 Task: Add The Seaweed Bath Co. Hydrate Body Wash, Citrus Vanilla to the cart.
Action: Mouse moved to (1049, 351)
Screenshot: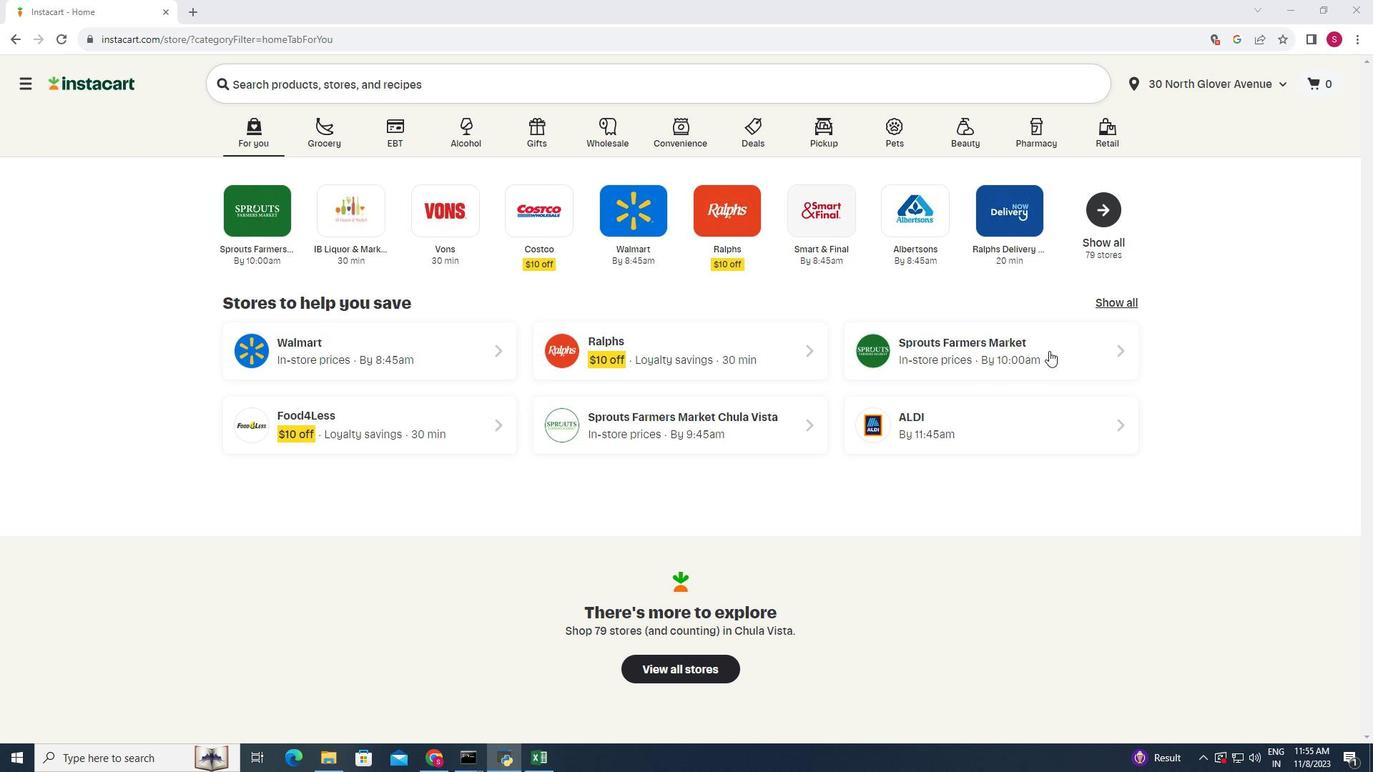 
Action: Mouse pressed left at (1049, 351)
Screenshot: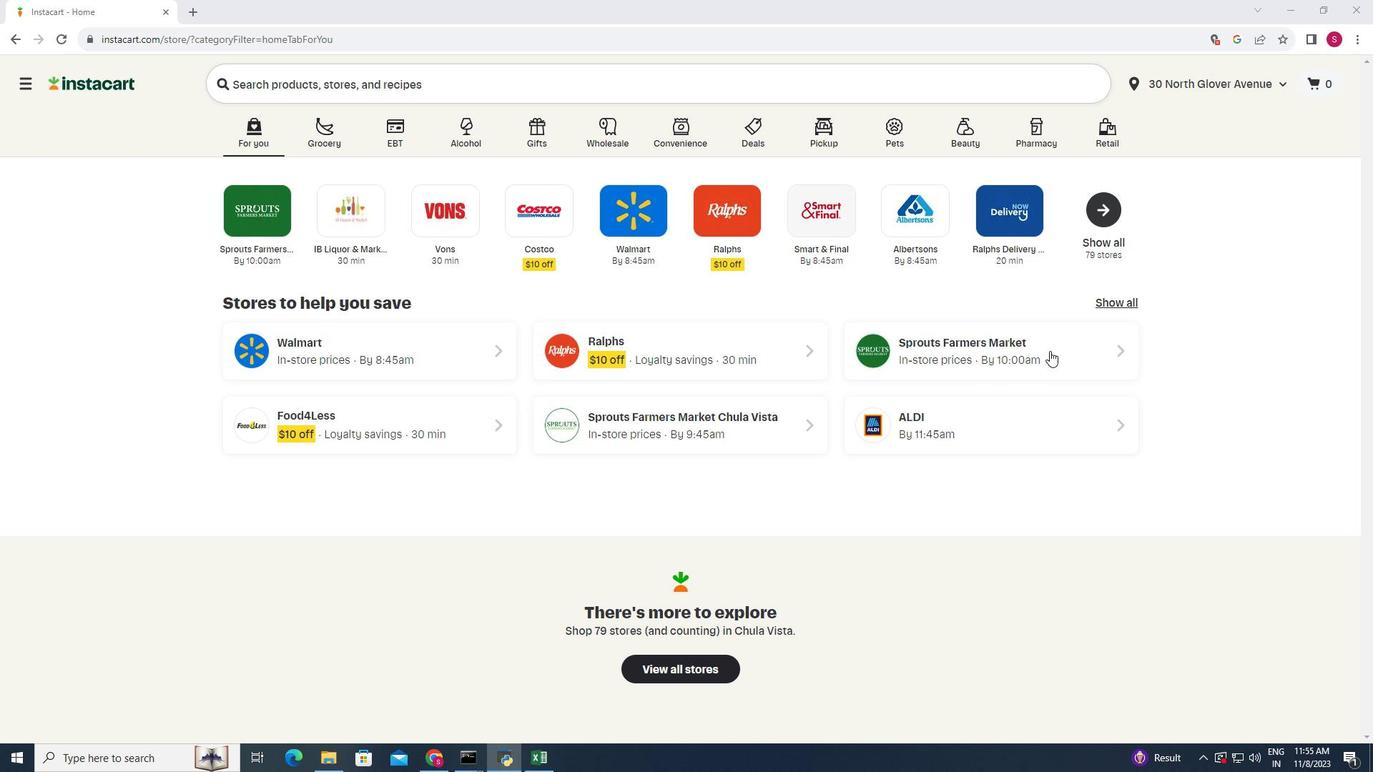 
Action: Mouse moved to (89, 512)
Screenshot: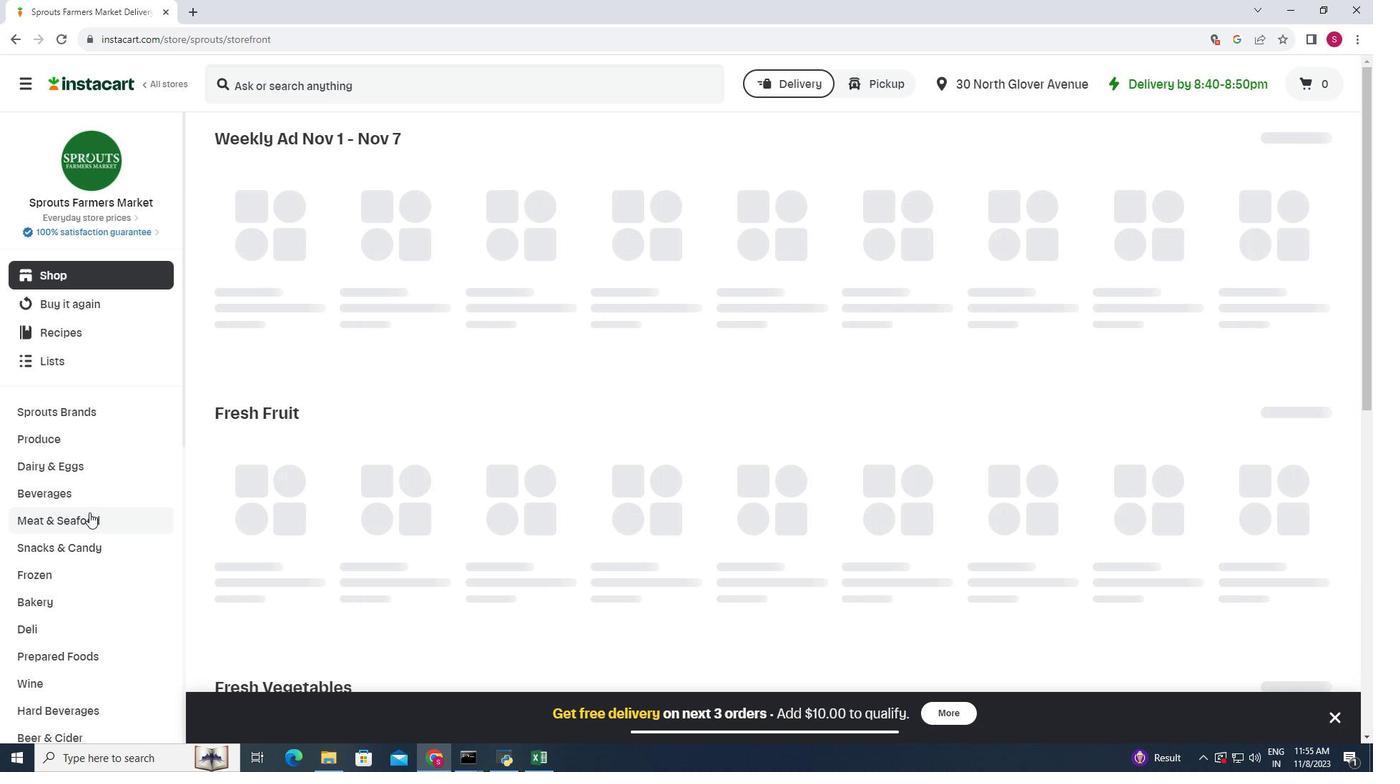 
Action: Mouse scrolled (89, 512) with delta (0, 0)
Screenshot: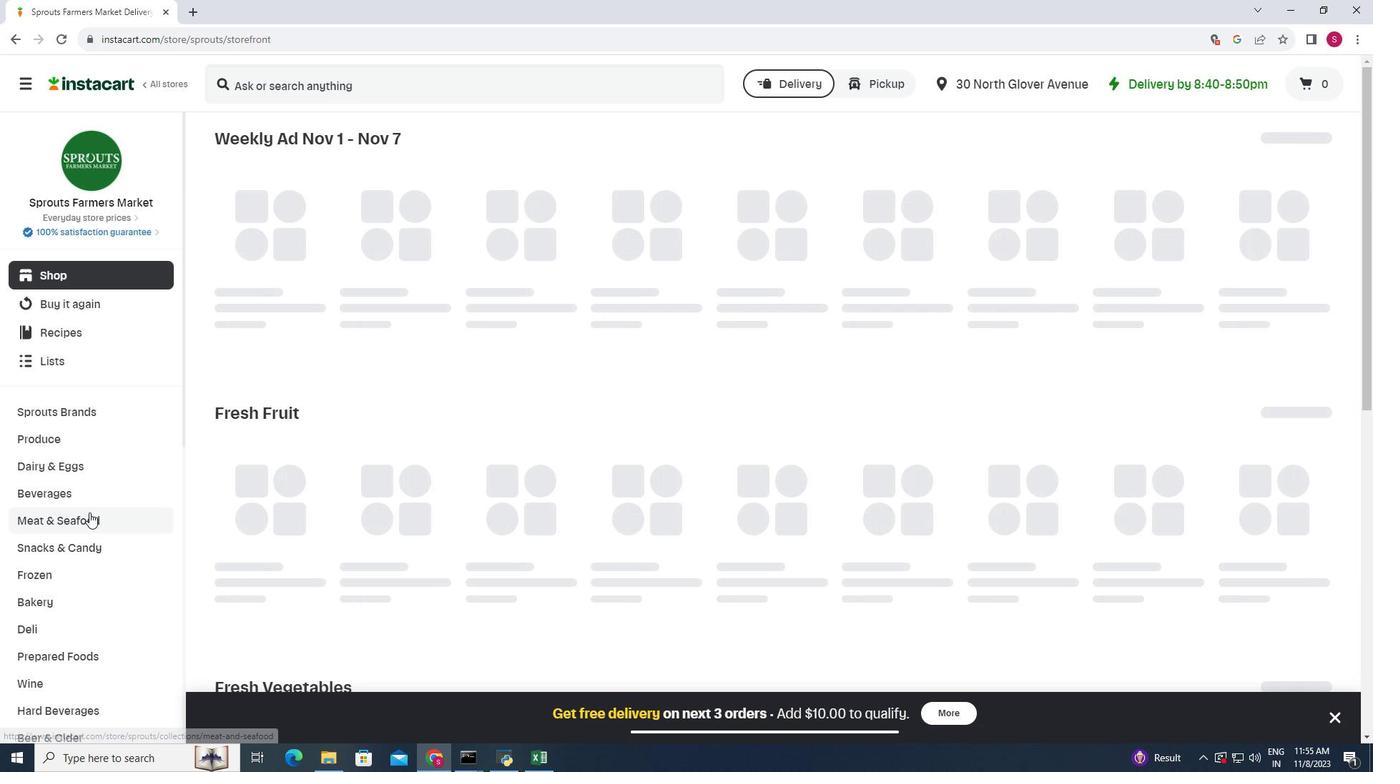 
Action: Mouse moved to (90, 512)
Screenshot: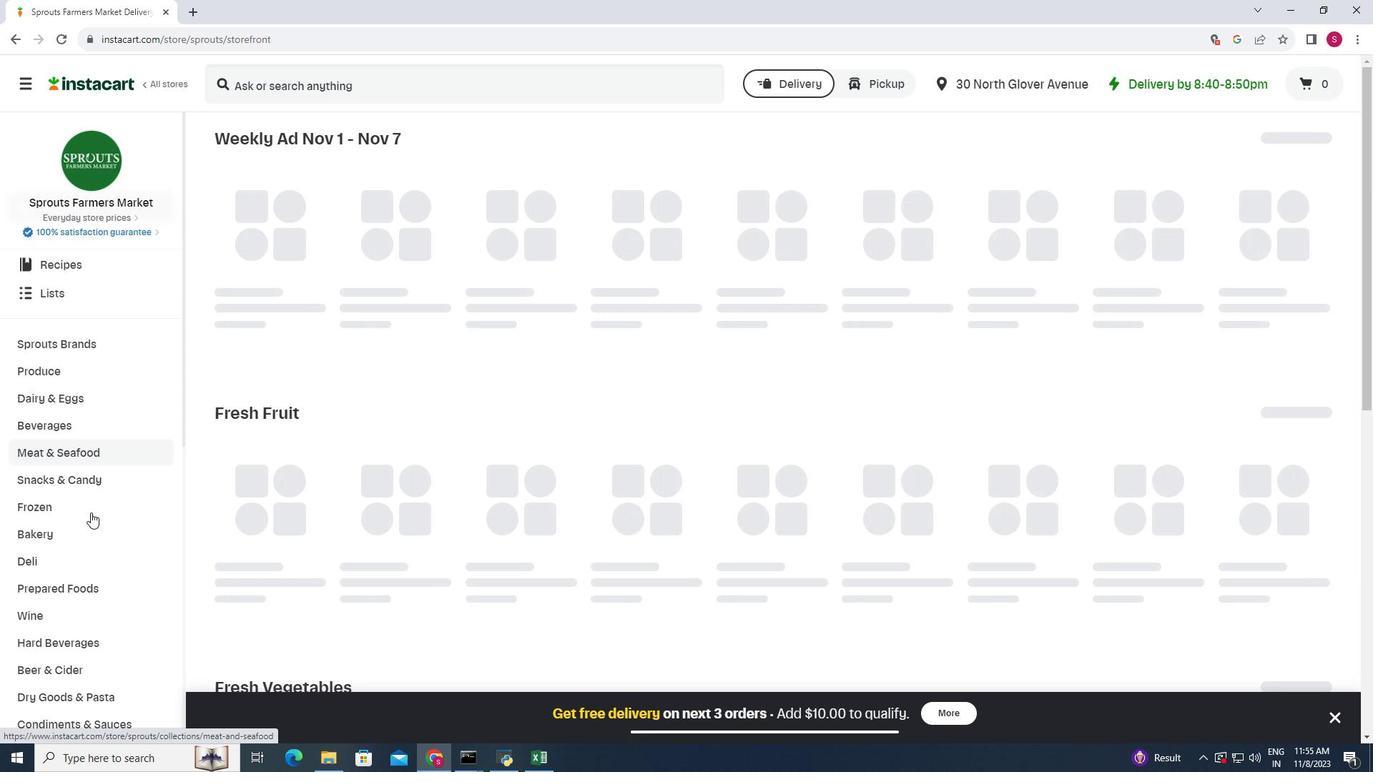 
Action: Mouse scrolled (90, 512) with delta (0, 0)
Screenshot: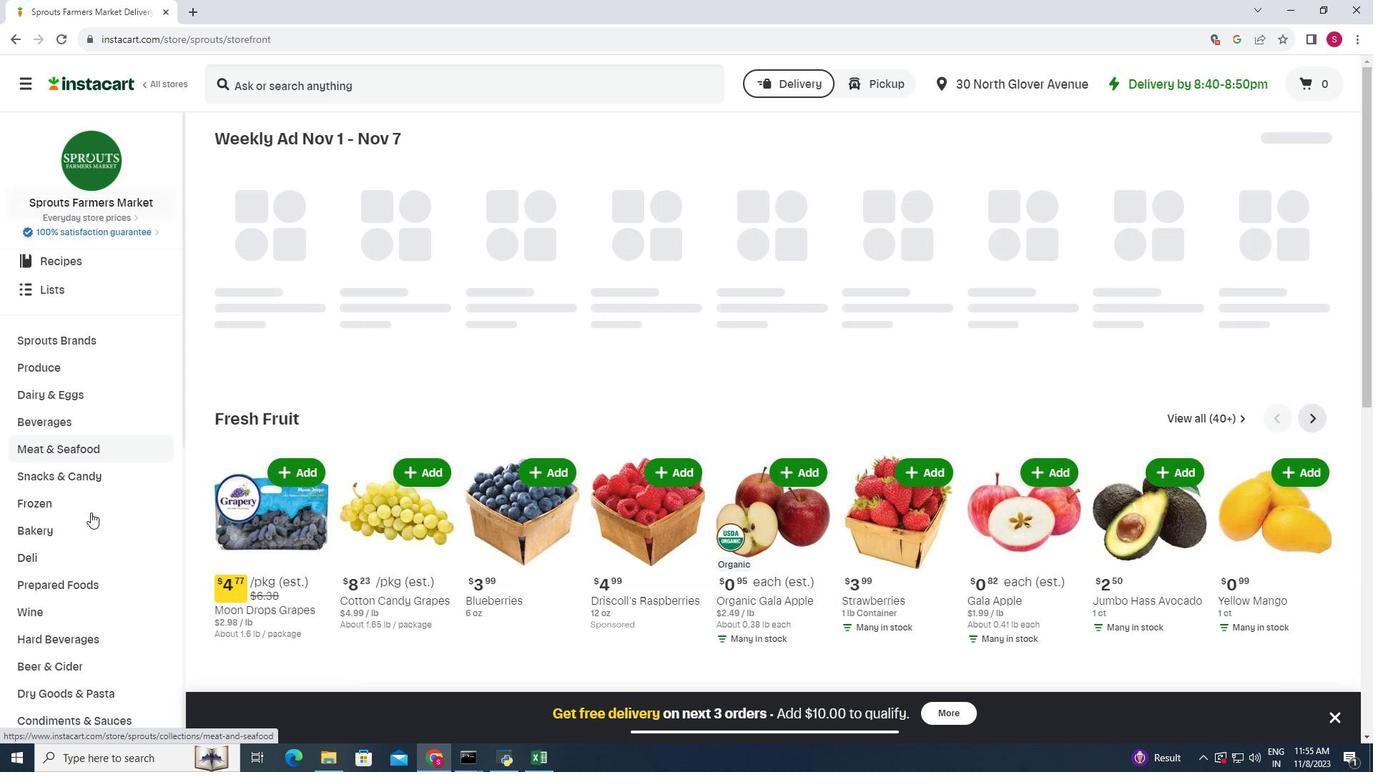 
Action: Mouse scrolled (90, 512) with delta (0, 0)
Screenshot: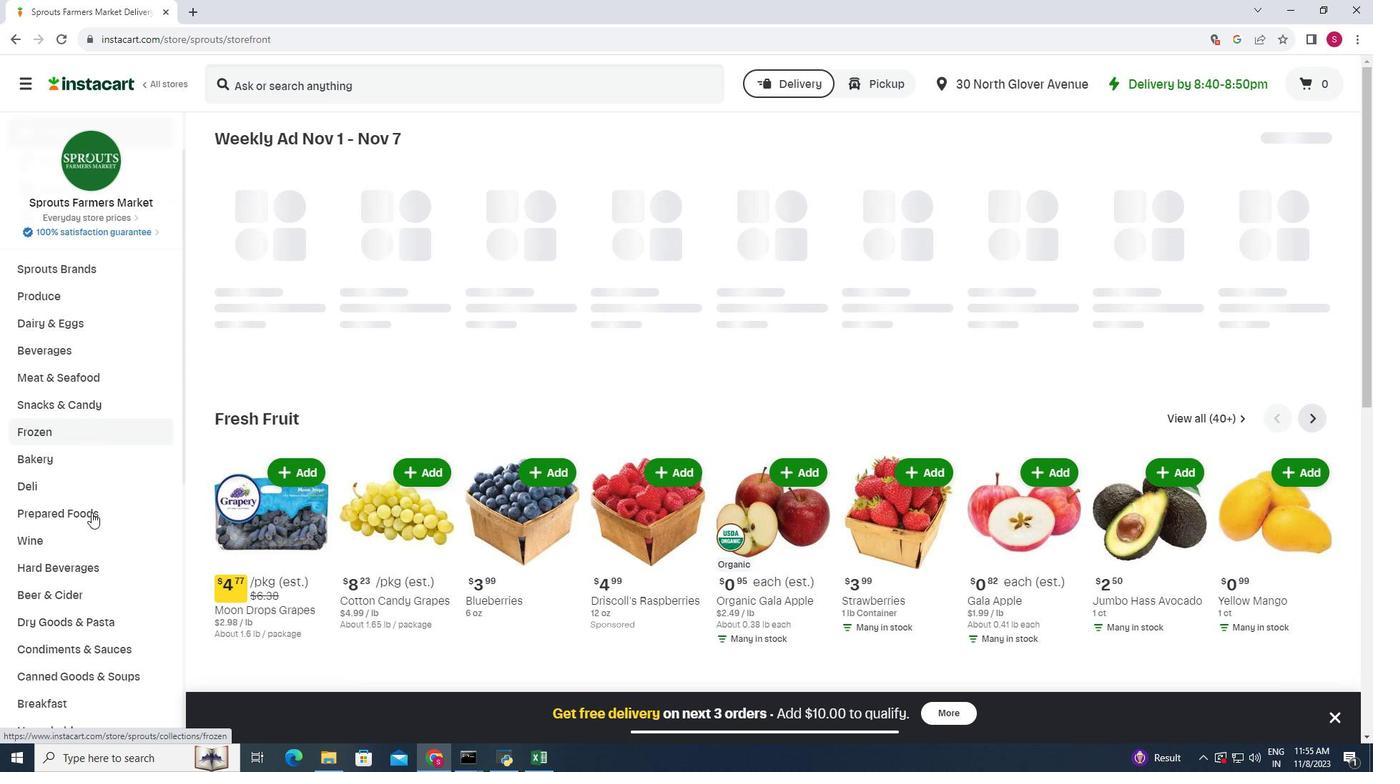 
Action: Mouse moved to (91, 512)
Screenshot: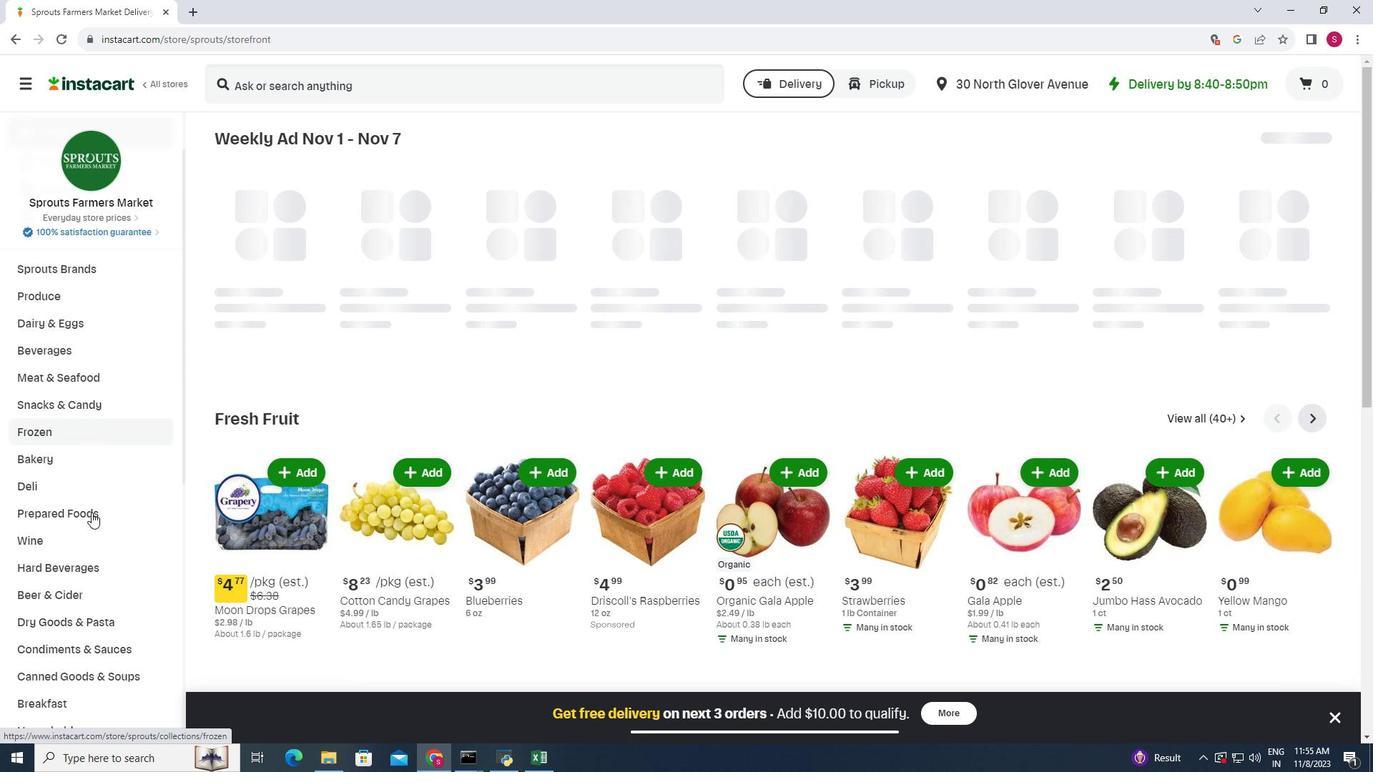 
Action: Mouse scrolled (91, 512) with delta (0, 0)
Screenshot: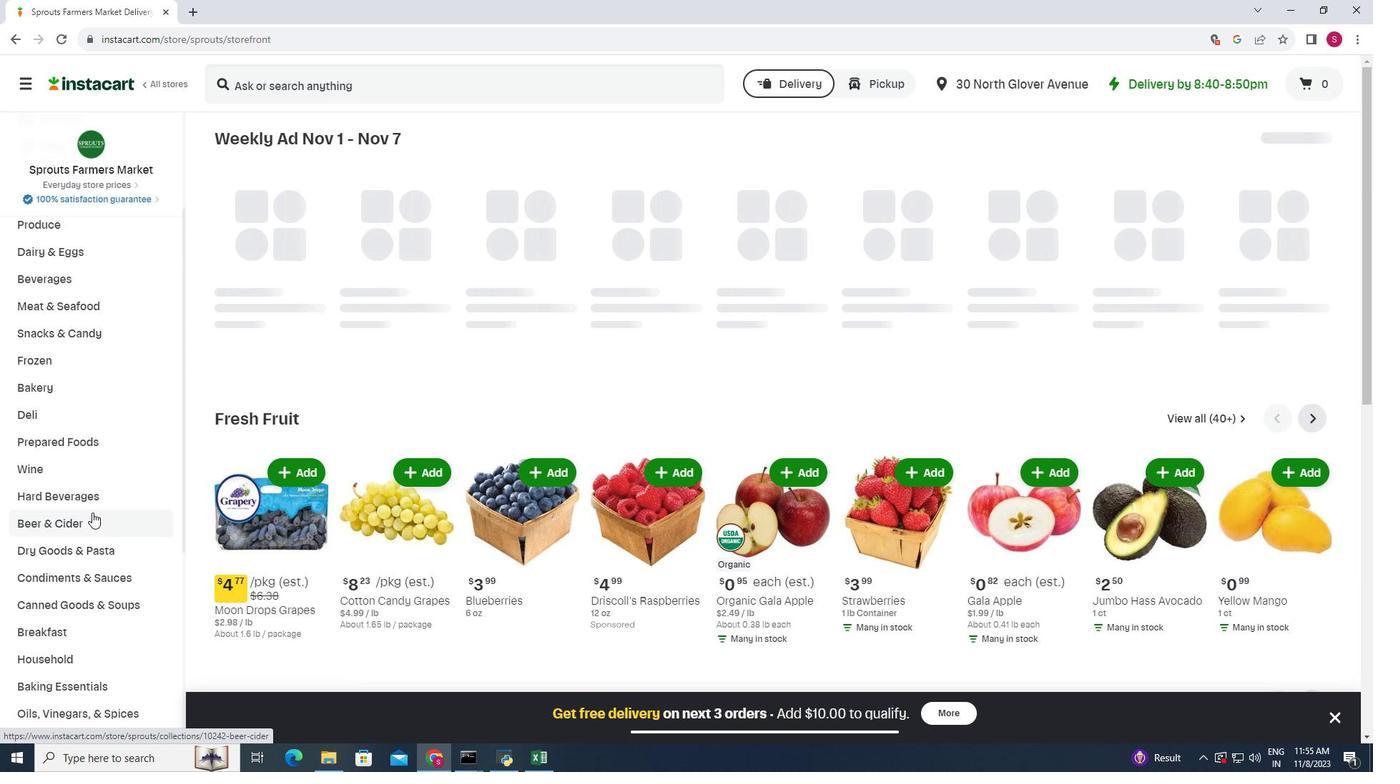 
Action: Mouse moved to (92, 512)
Screenshot: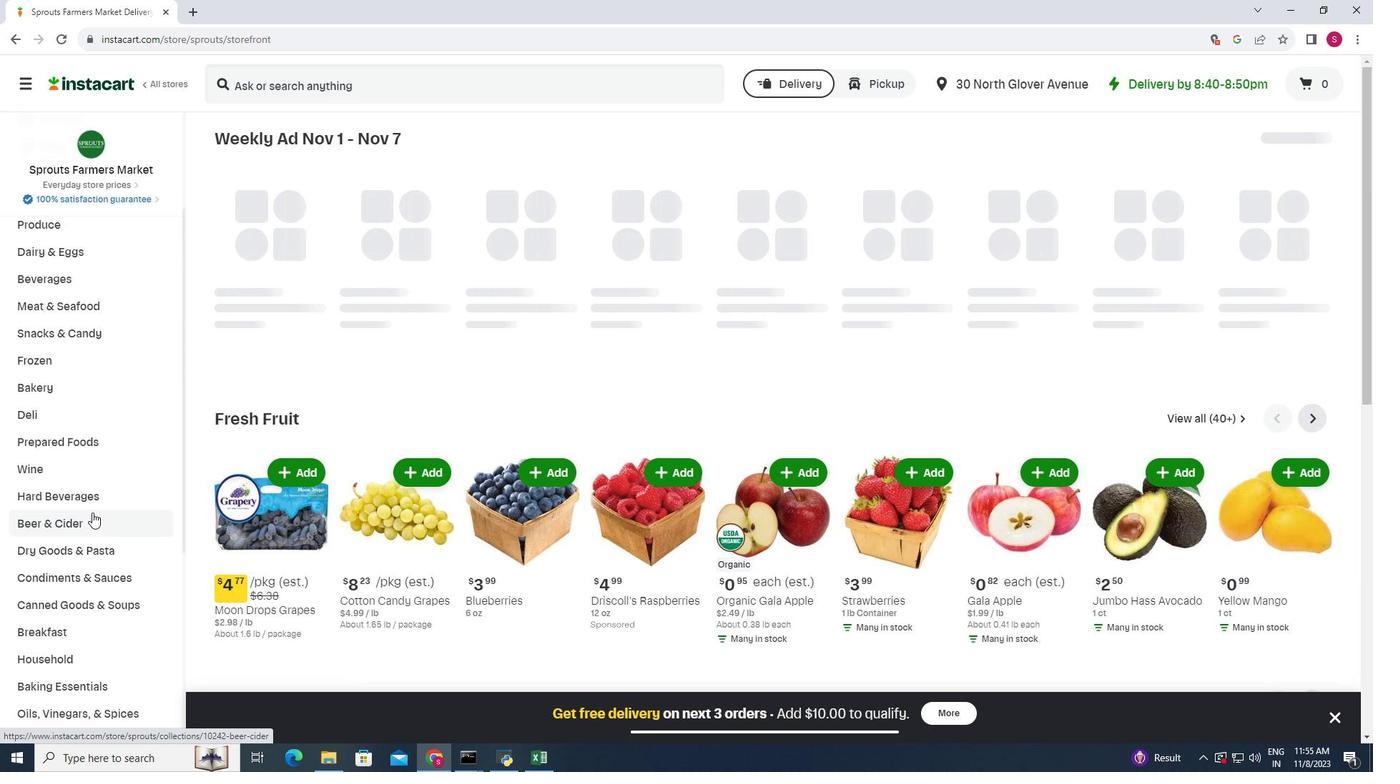 
Action: Mouse scrolled (92, 512) with delta (0, 0)
Screenshot: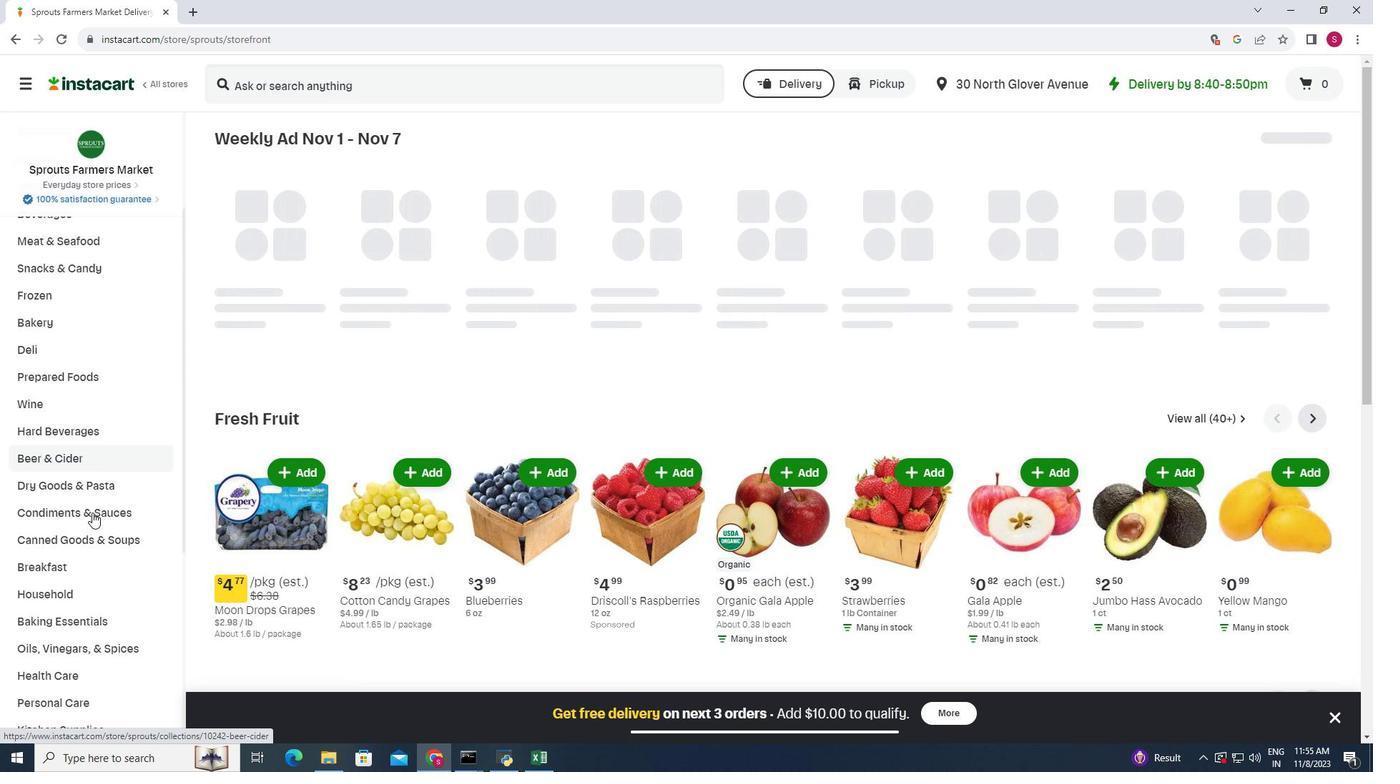 
Action: Mouse scrolled (92, 512) with delta (0, 0)
Screenshot: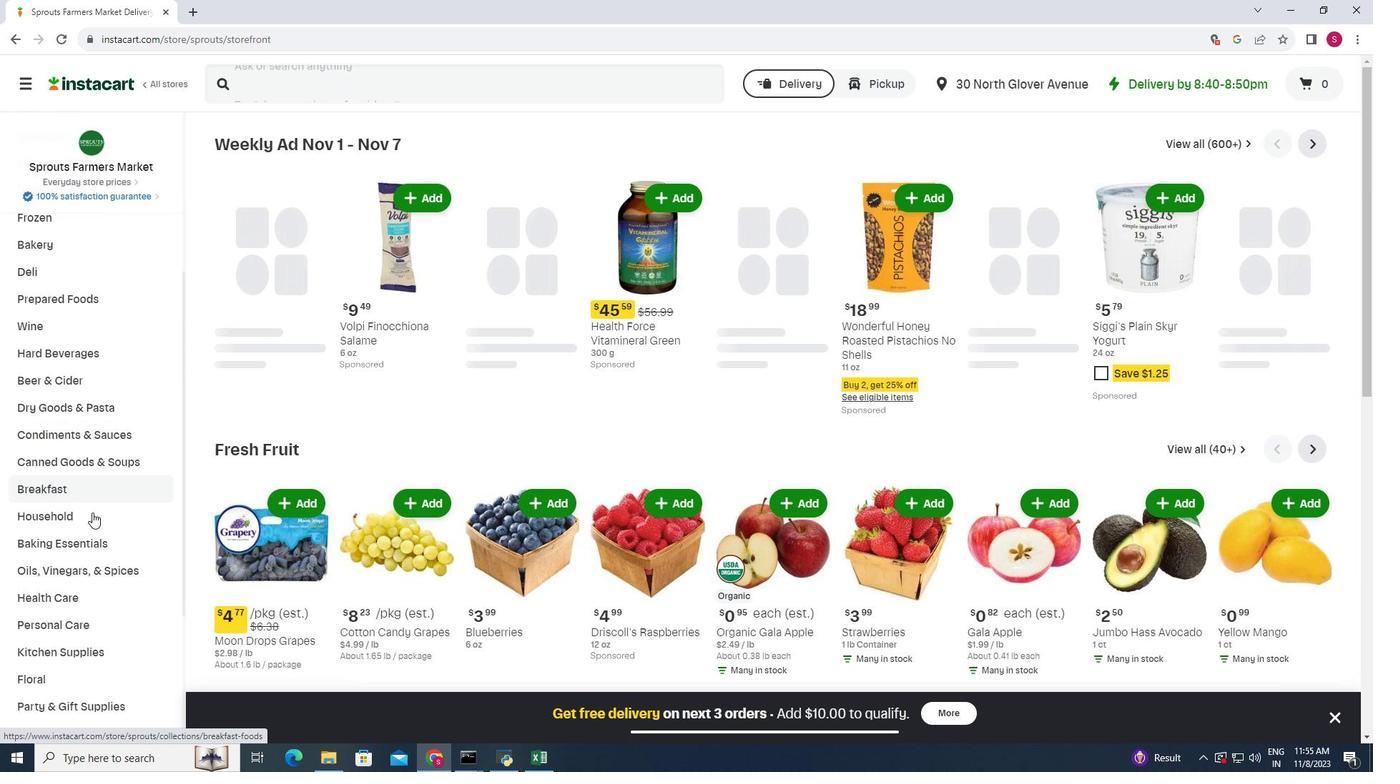 
Action: Mouse moved to (92, 512)
Screenshot: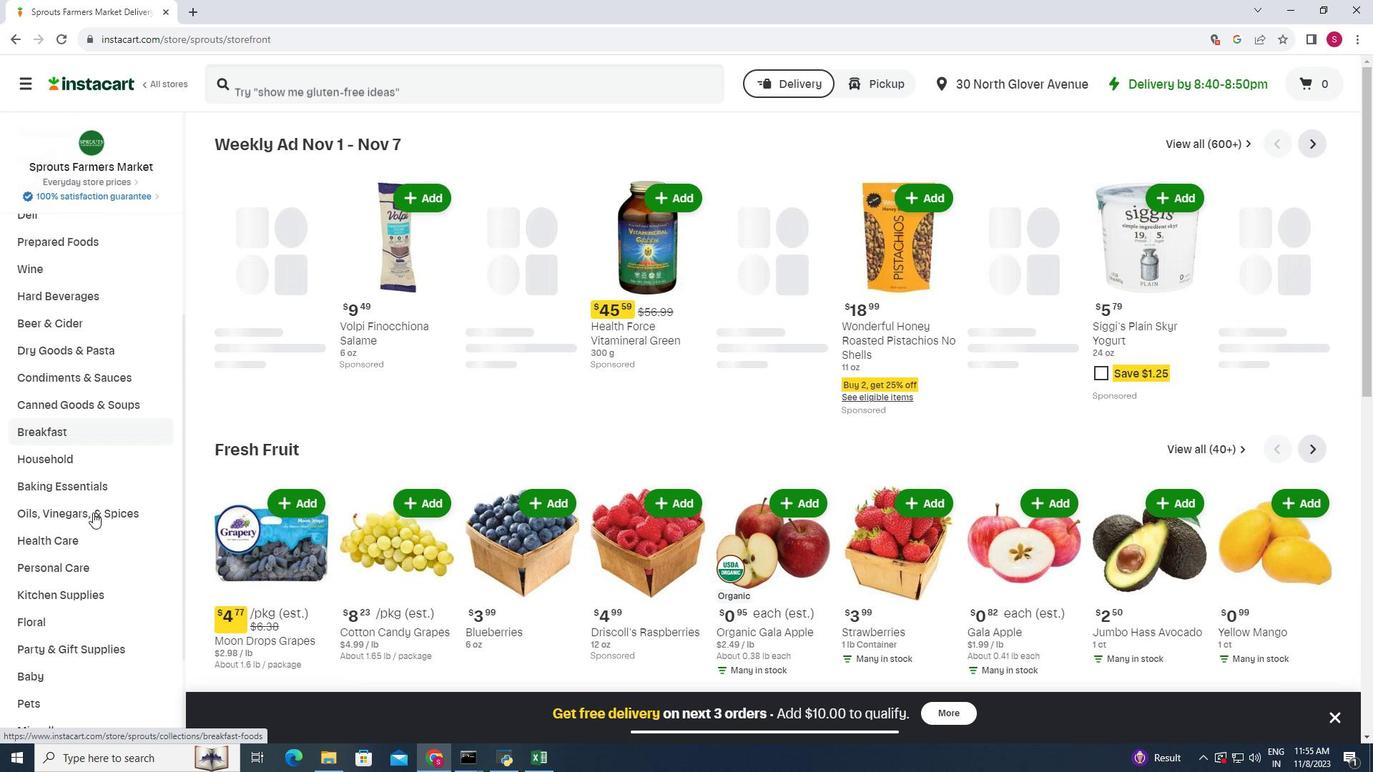 
Action: Mouse scrolled (92, 512) with delta (0, 0)
Screenshot: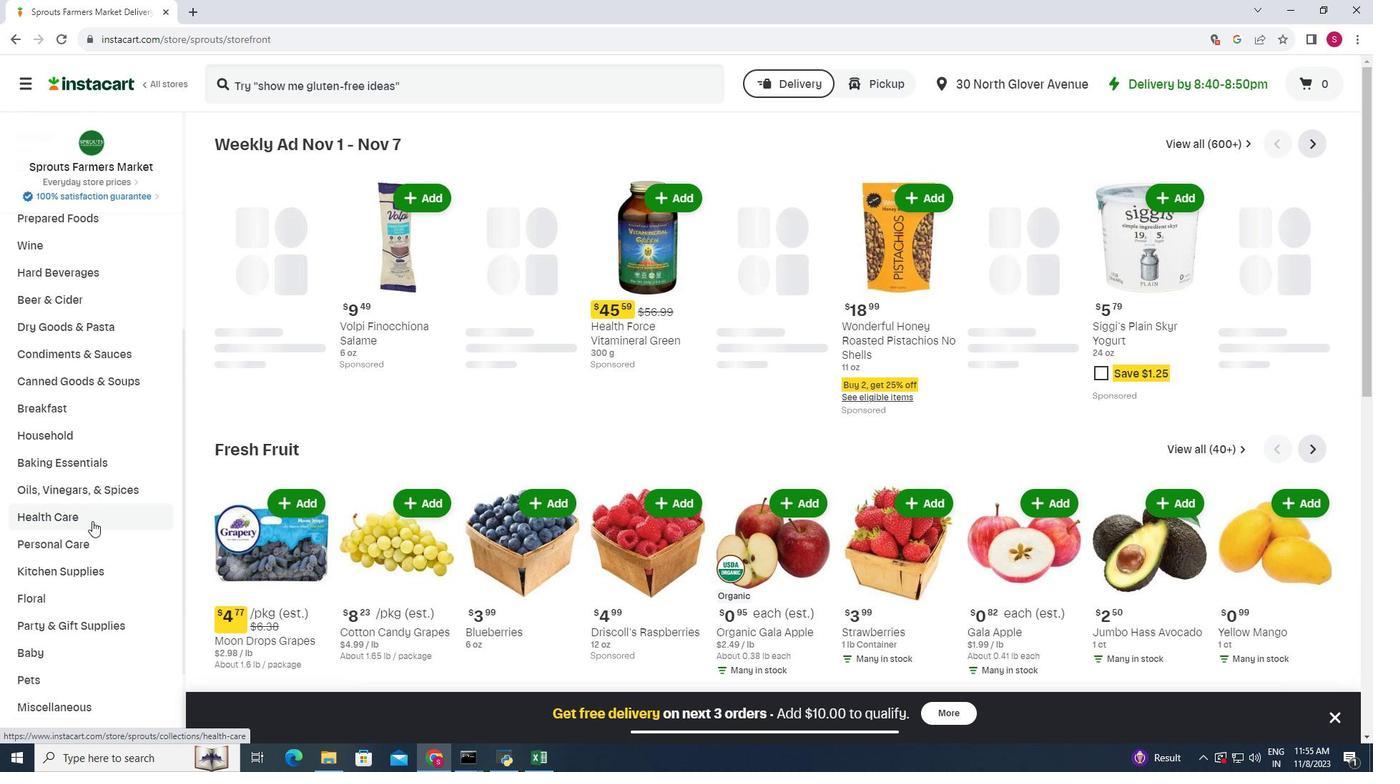 
Action: Mouse moved to (115, 482)
Screenshot: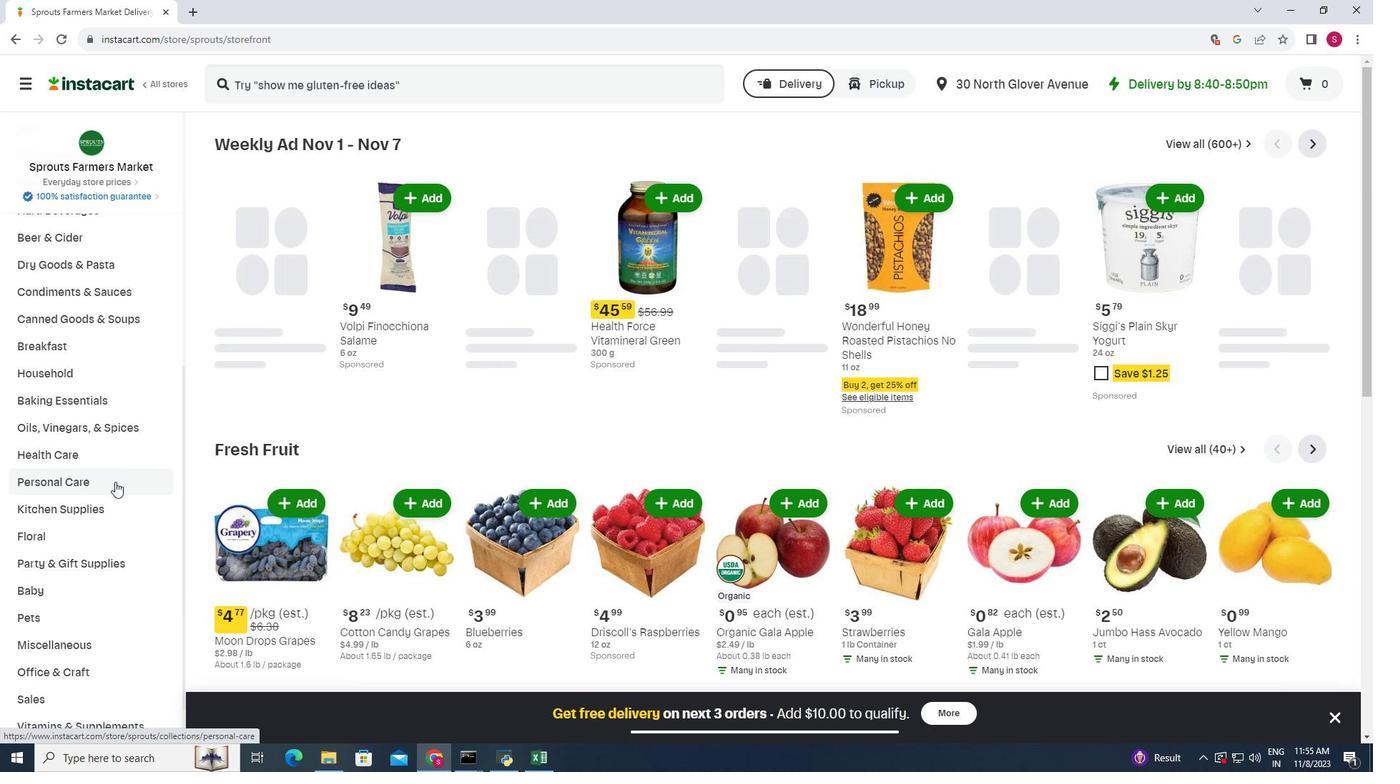 
Action: Mouse pressed left at (115, 482)
Screenshot: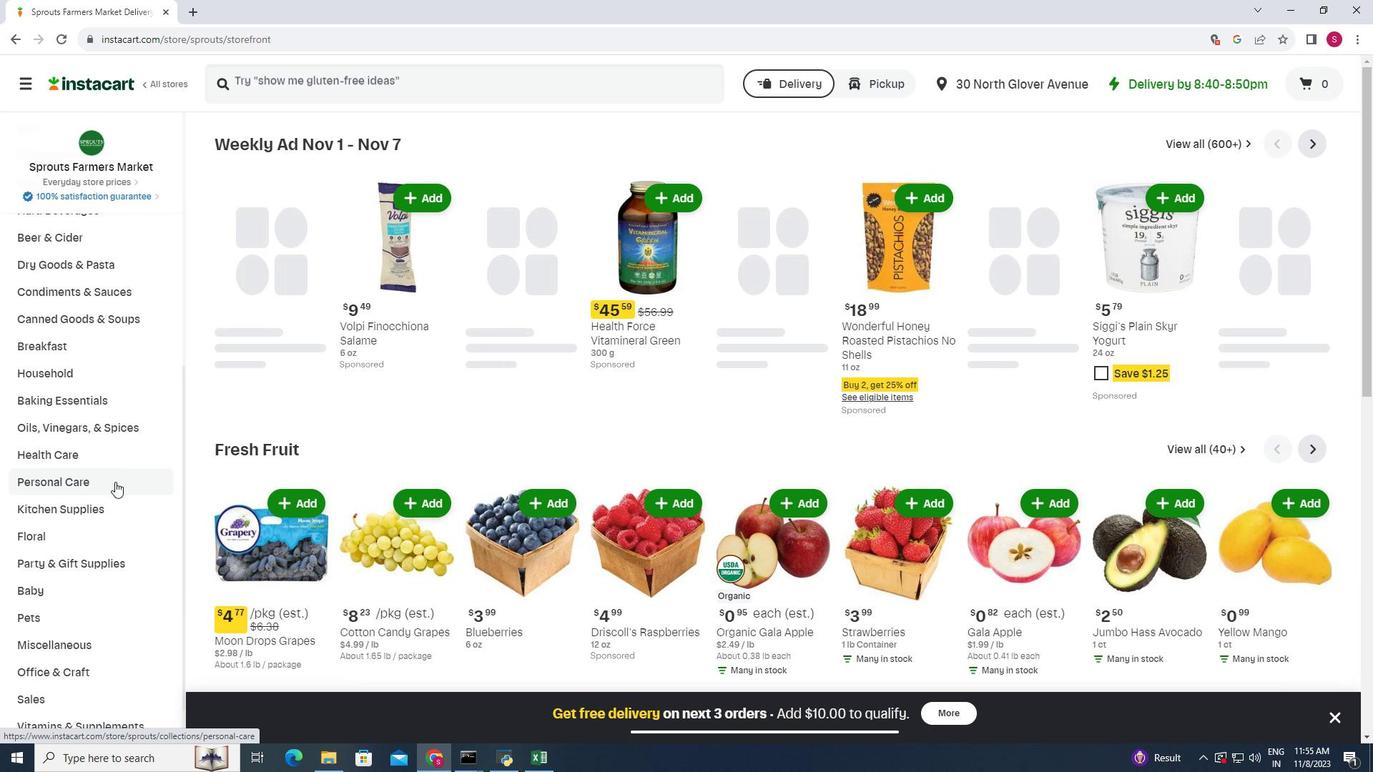
Action: Mouse moved to (359, 175)
Screenshot: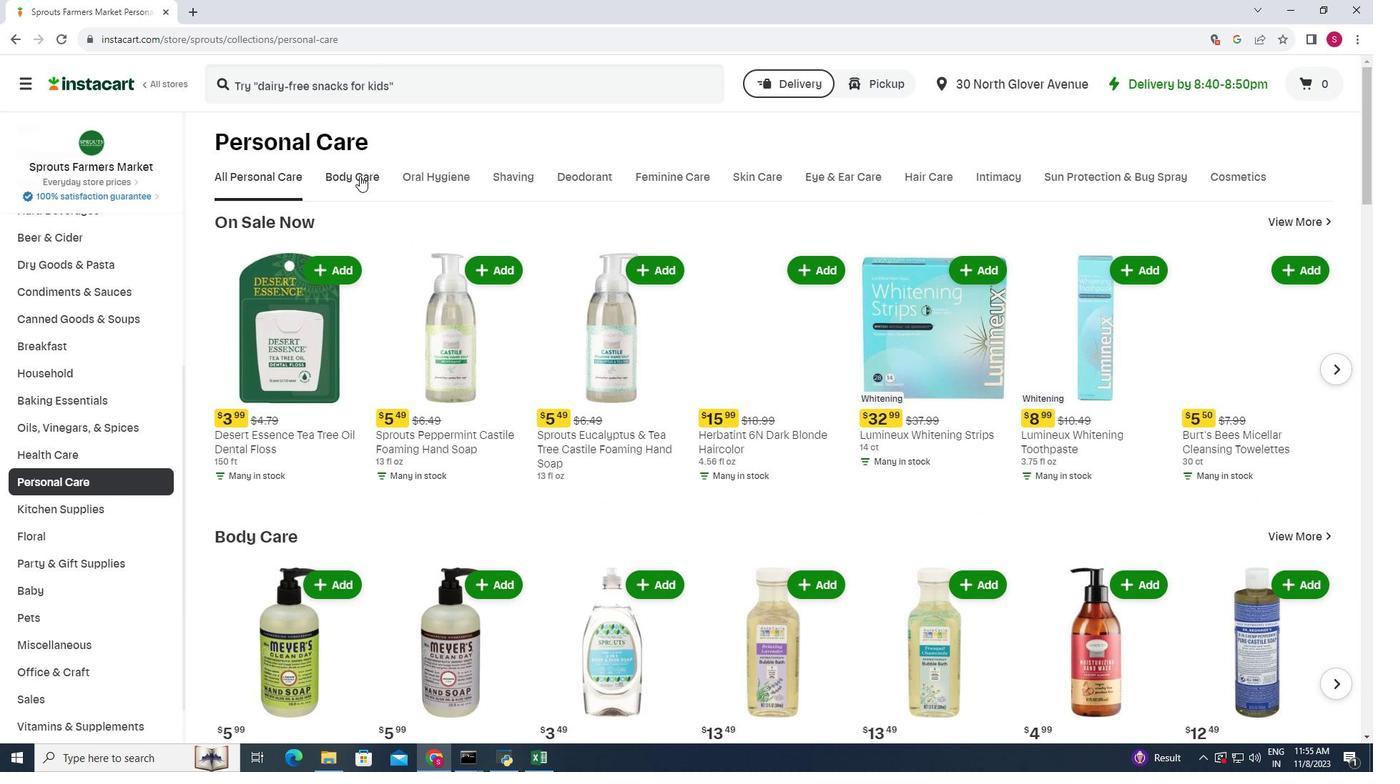 
Action: Mouse pressed left at (359, 175)
Screenshot: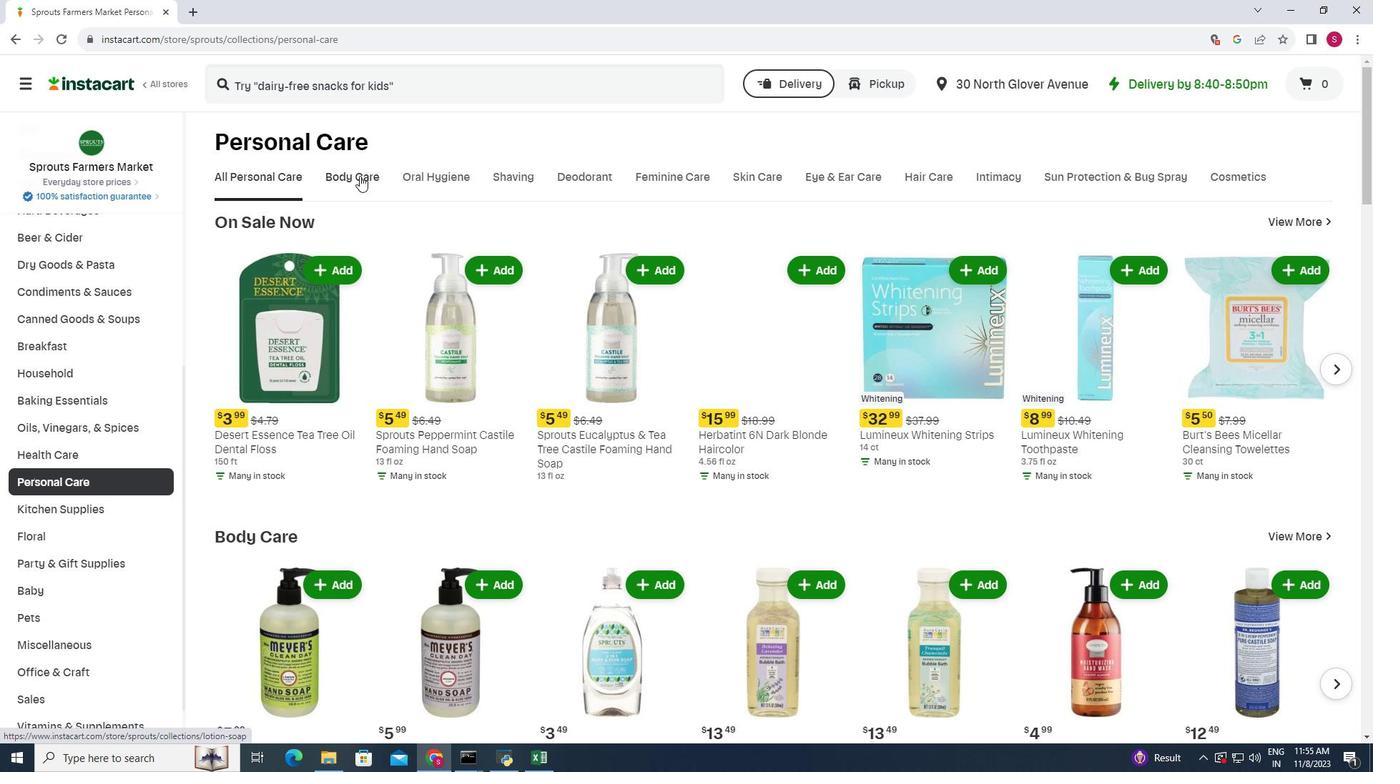 
Action: Mouse moved to (338, 227)
Screenshot: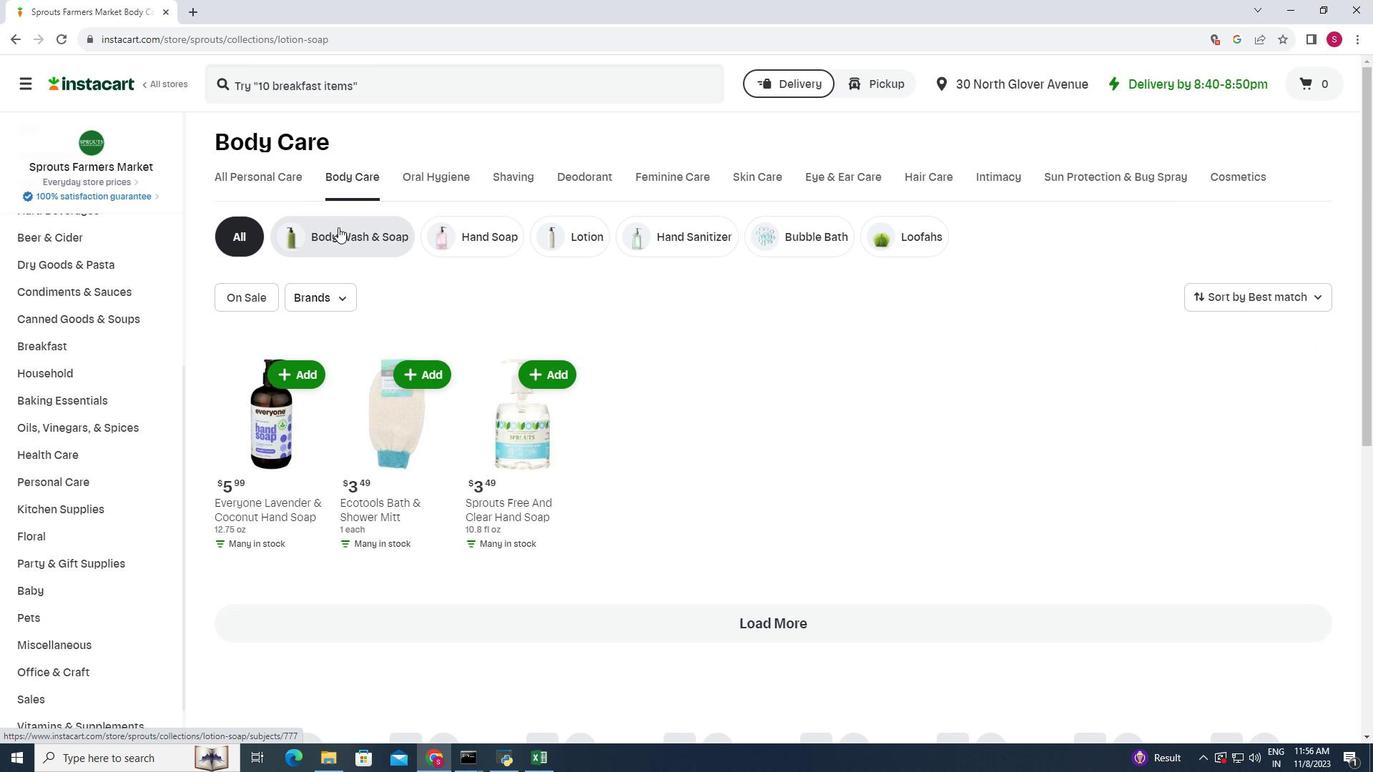 
Action: Mouse pressed left at (338, 227)
Screenshot: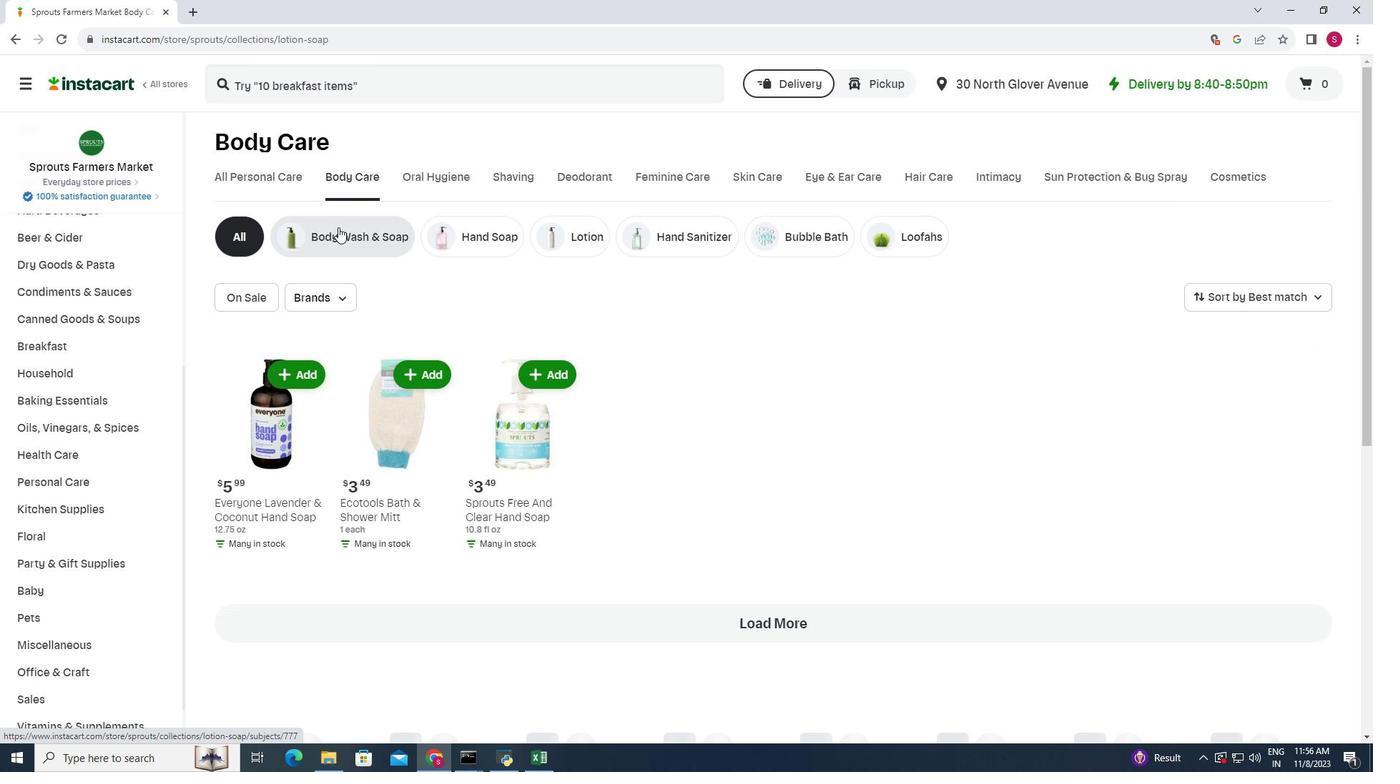 
Action: Mouse moved to (400, 91)
Screenshot: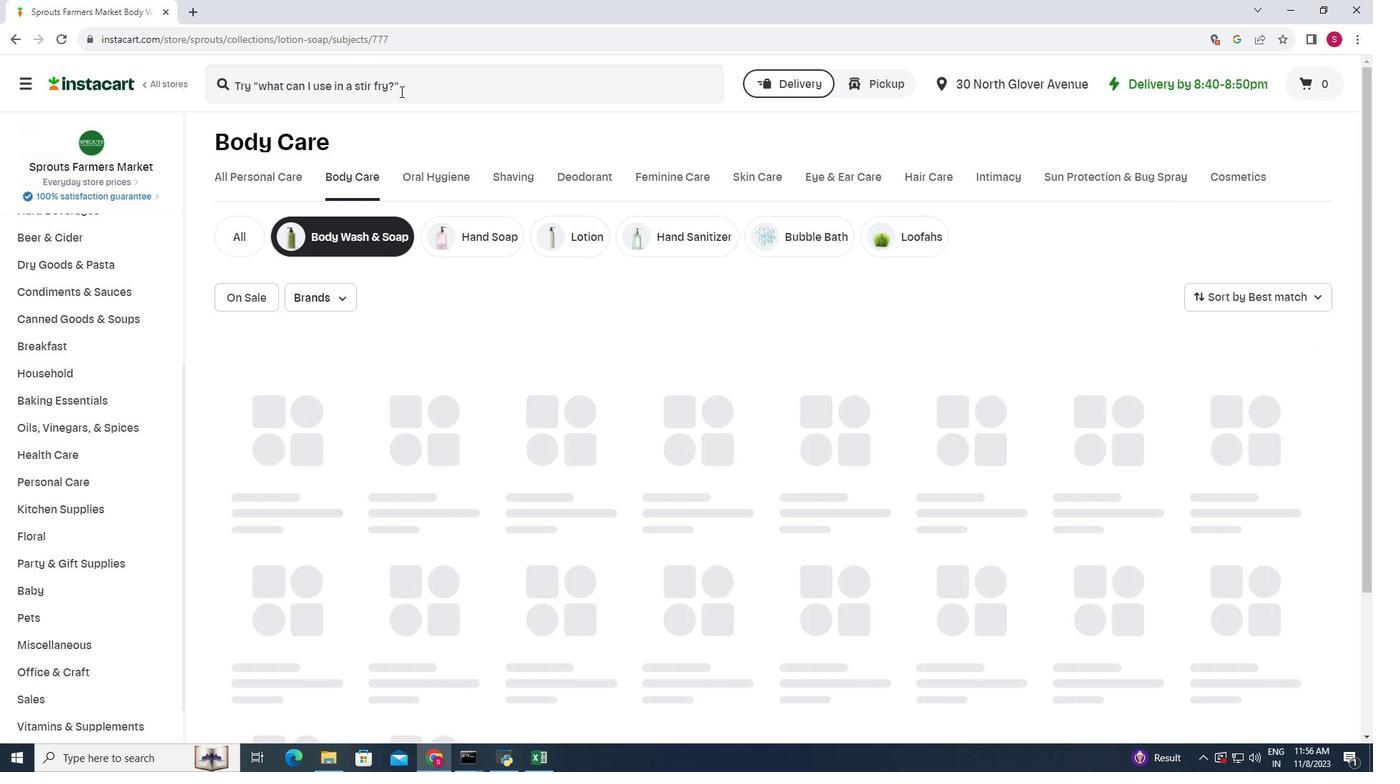 
Action: Mouse pressed left at (400, 91)
Screenshot: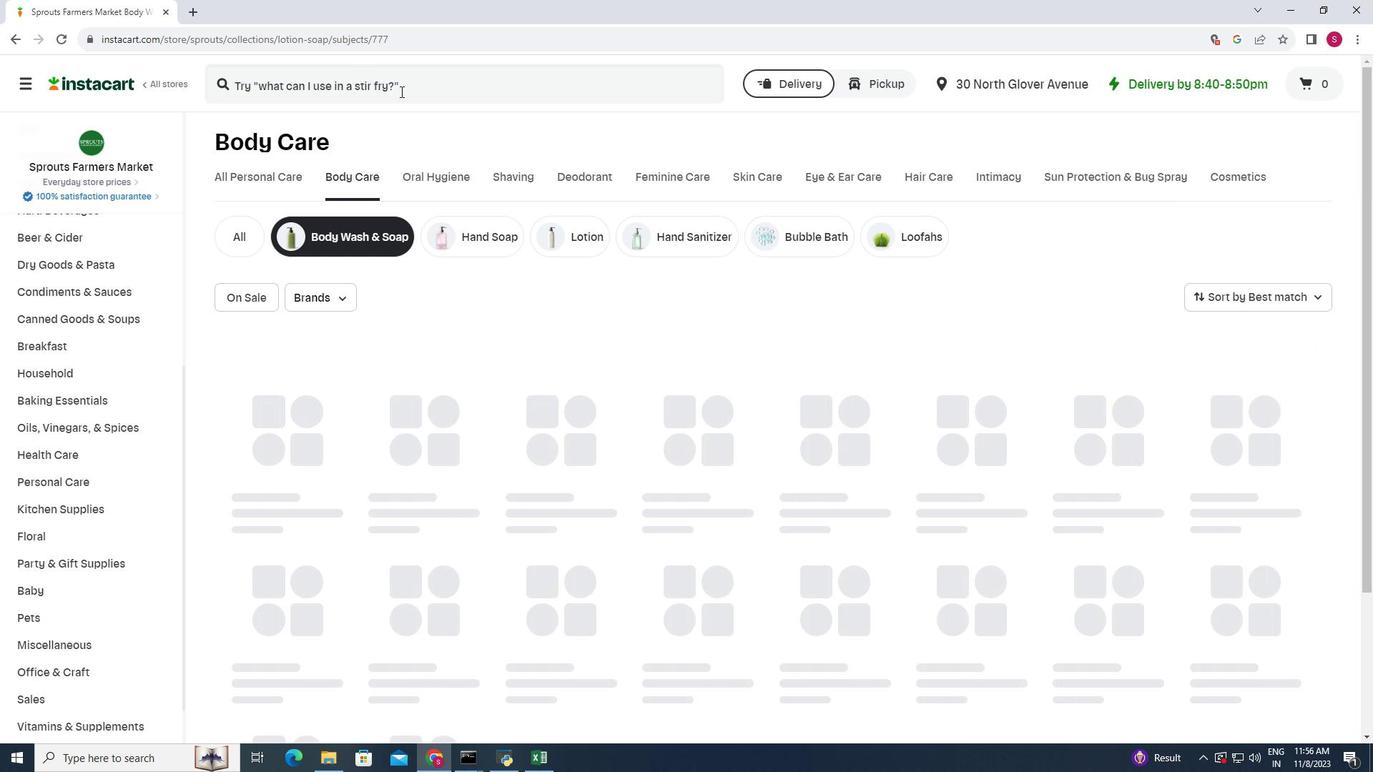 
Action: Mouse moved to (401, 92)
Screenshot: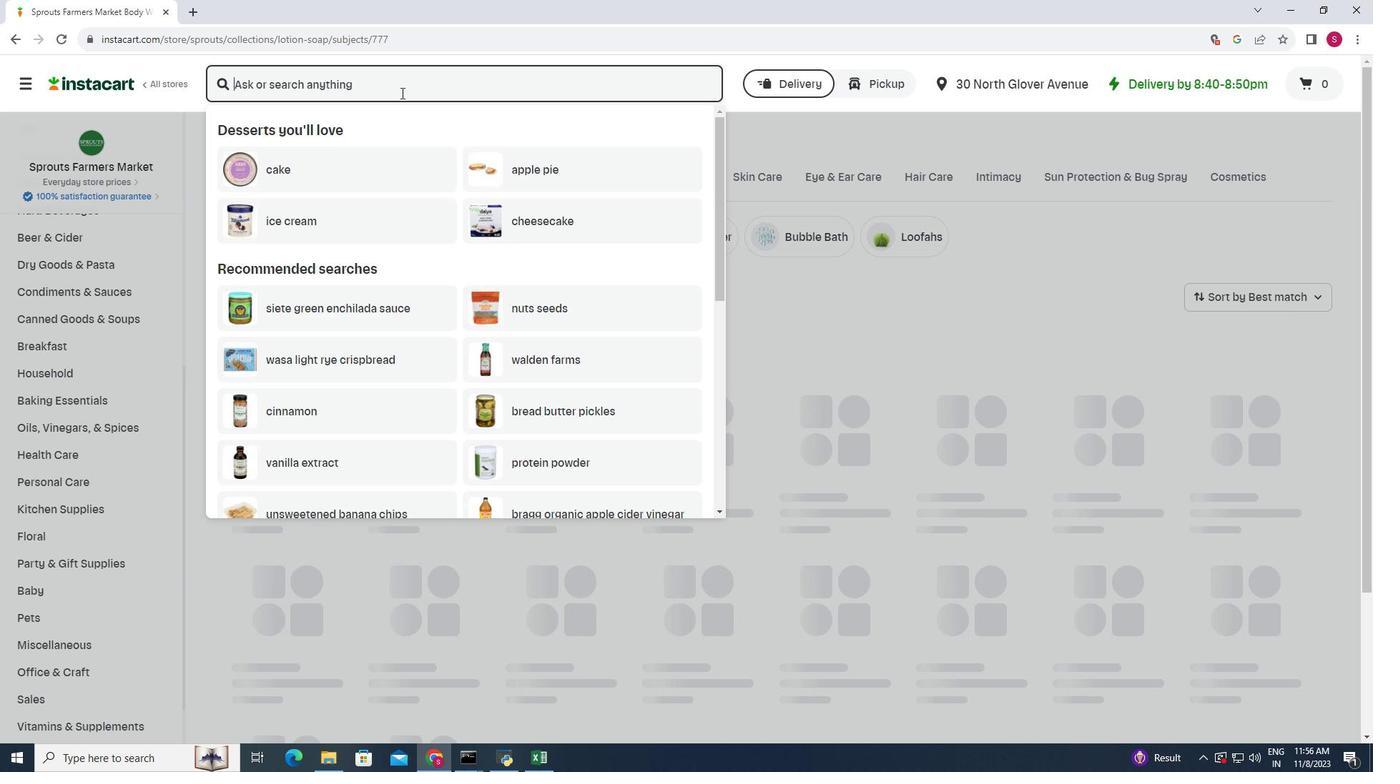 
Action: Key pressed <Key.shift>The<Key.space><Key.shift>Seaweed<Key.space><Key.shift>Bath<Key.space><Key.shift>CO.<Key.space><Key.shift>Hydrae<Key.backspace>te<Key.space>
Screenshot: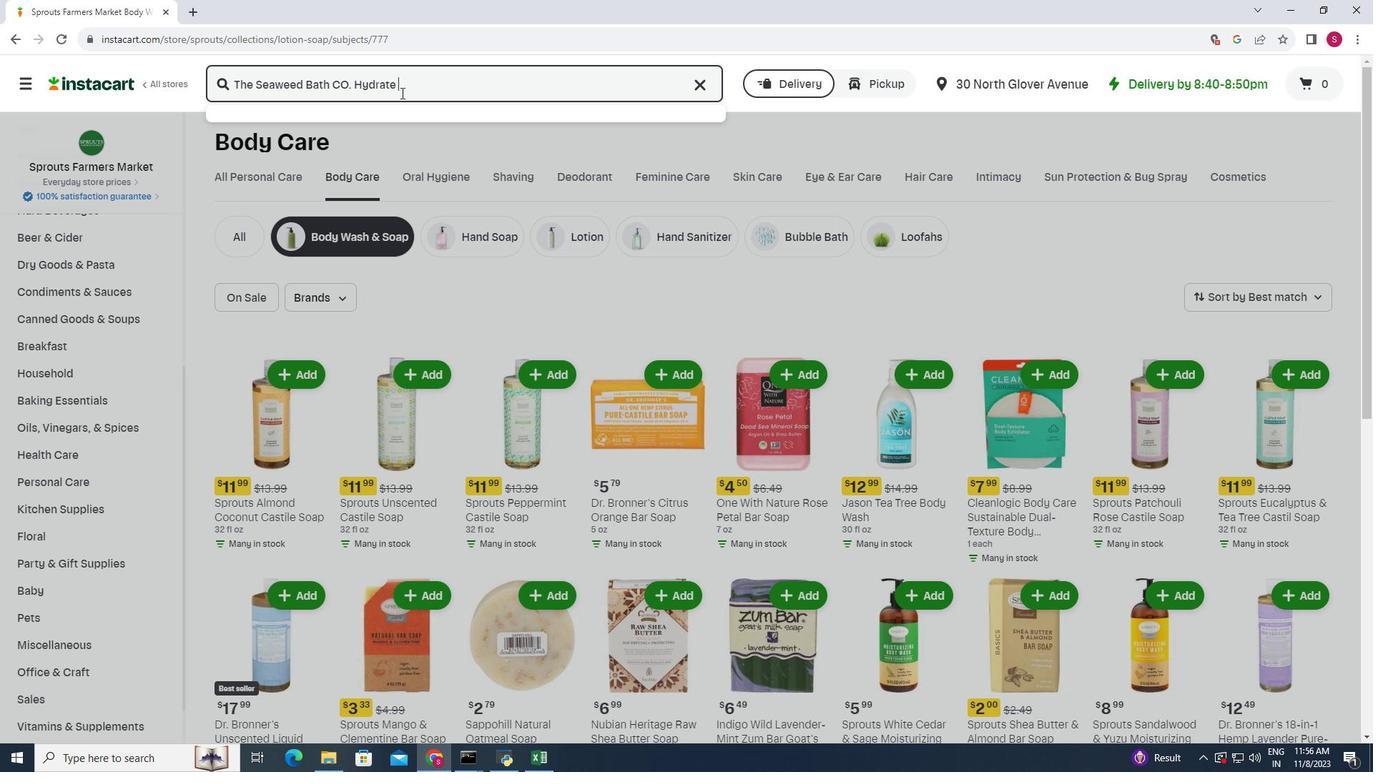 
Action: Mouse moved to (398, 52)
Screenshot: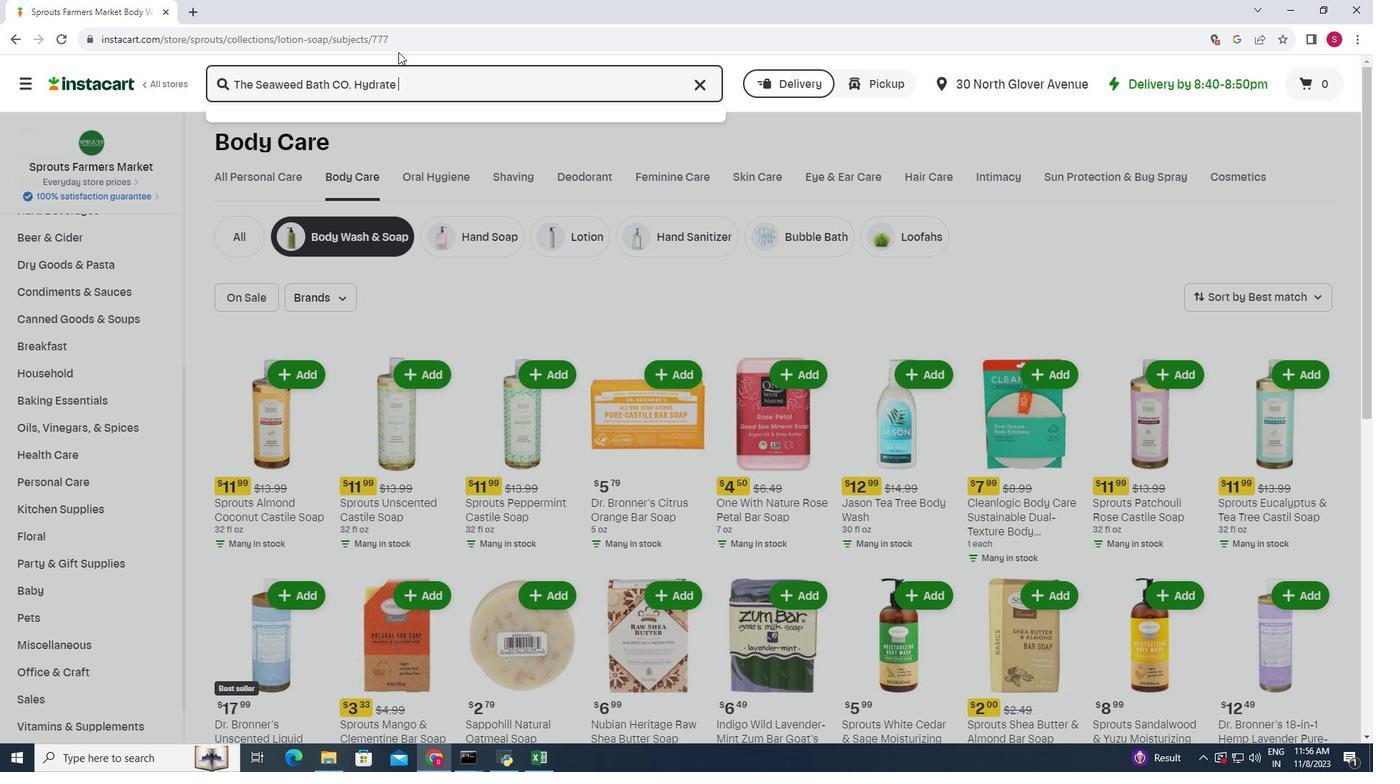 
Action: Key pressed <Key.shift>Body<Key.space><Key.shift><Key.shift><Key.shift><Key.shift>Wash,<Key.space><Key.shift>Citrus<Key.space><Key.shift>Vanills<Key.backspace>a<Key.enter>
Screenshot: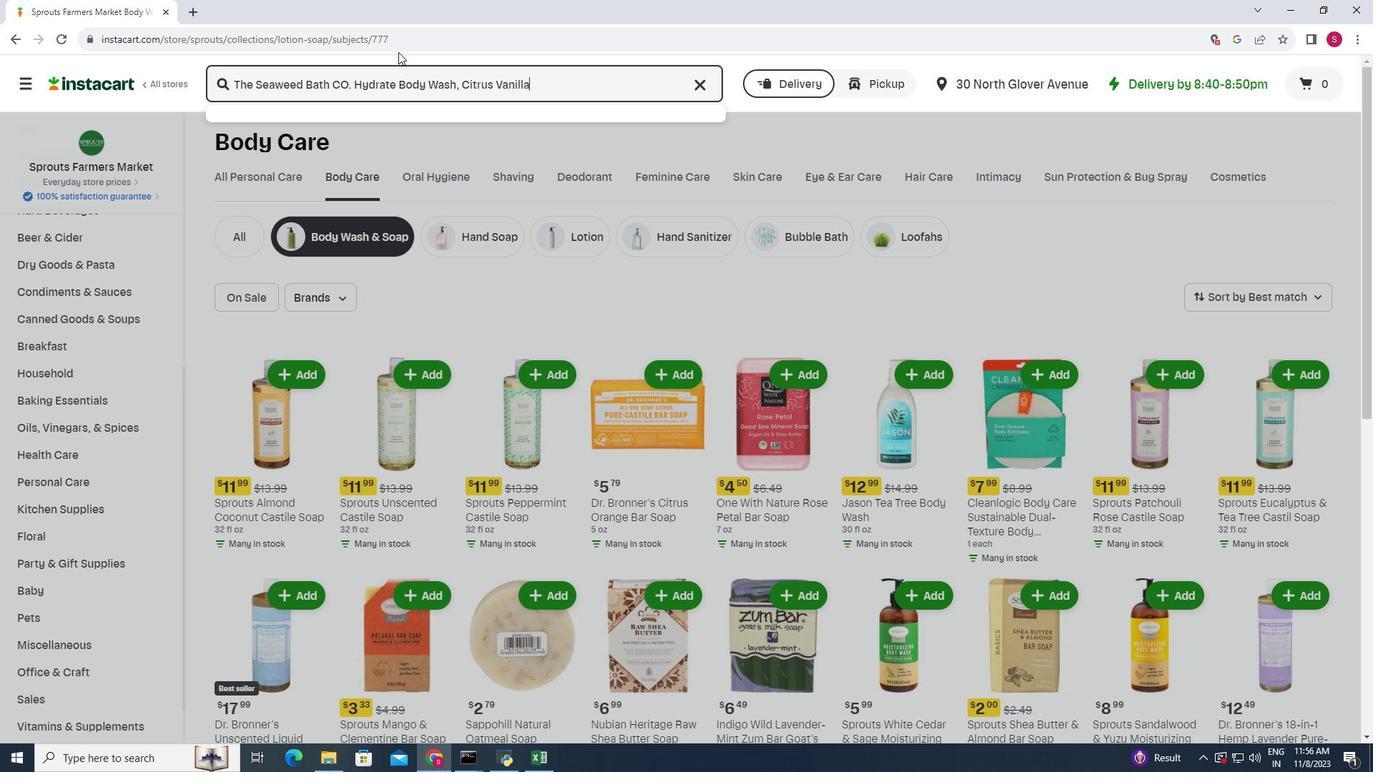 
Action: Mouse moved to (399, 201)
Screenshot: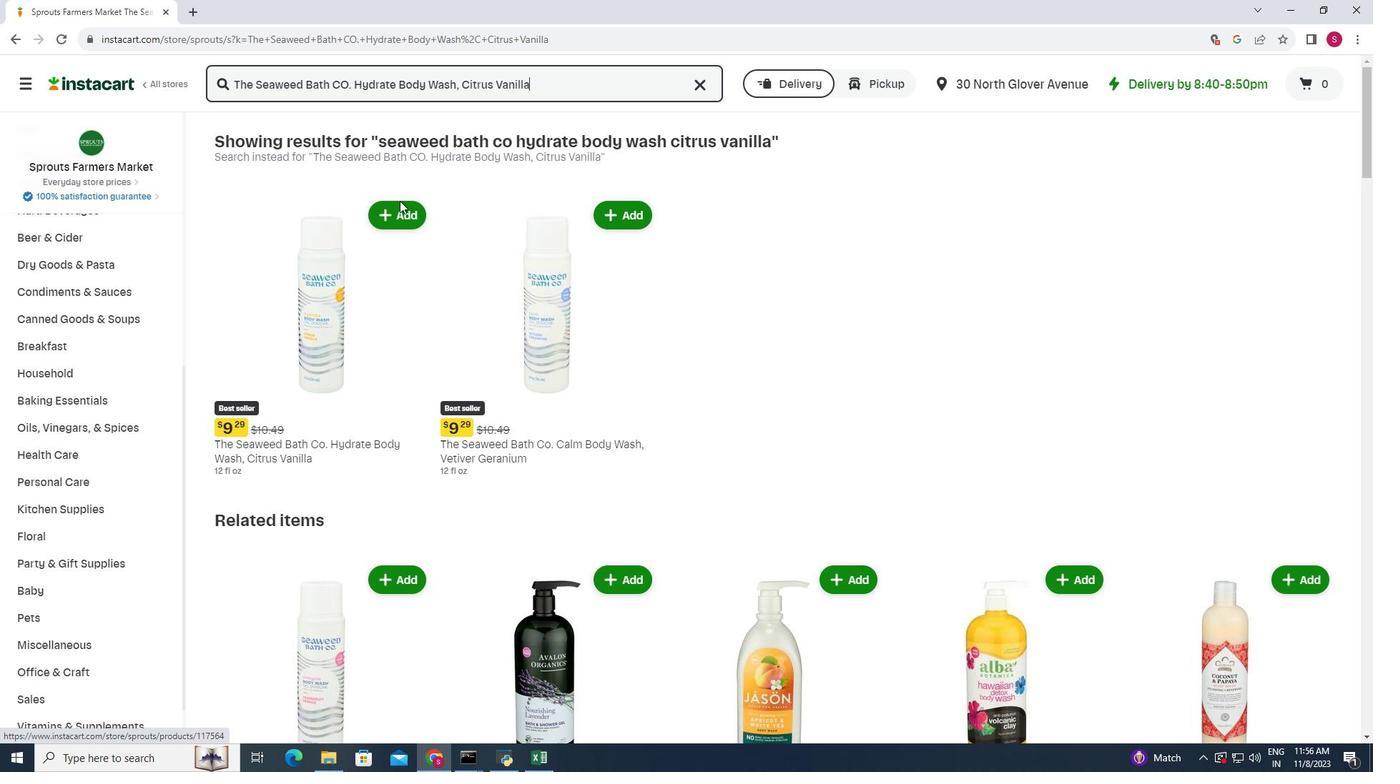 
Action: Mouse pressed left at (399, 201)
Screenshot: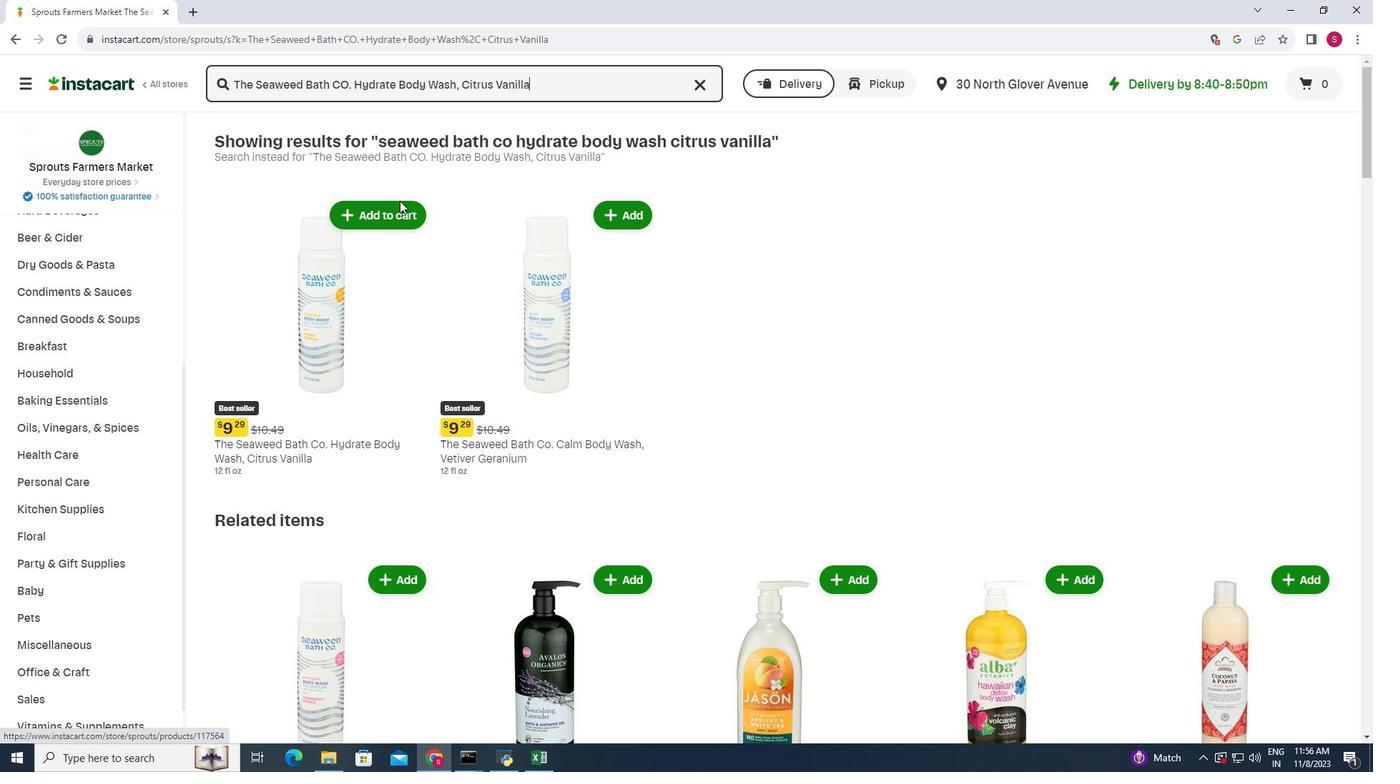 
Action: Mouse moved to (399, 203)
Screenshot: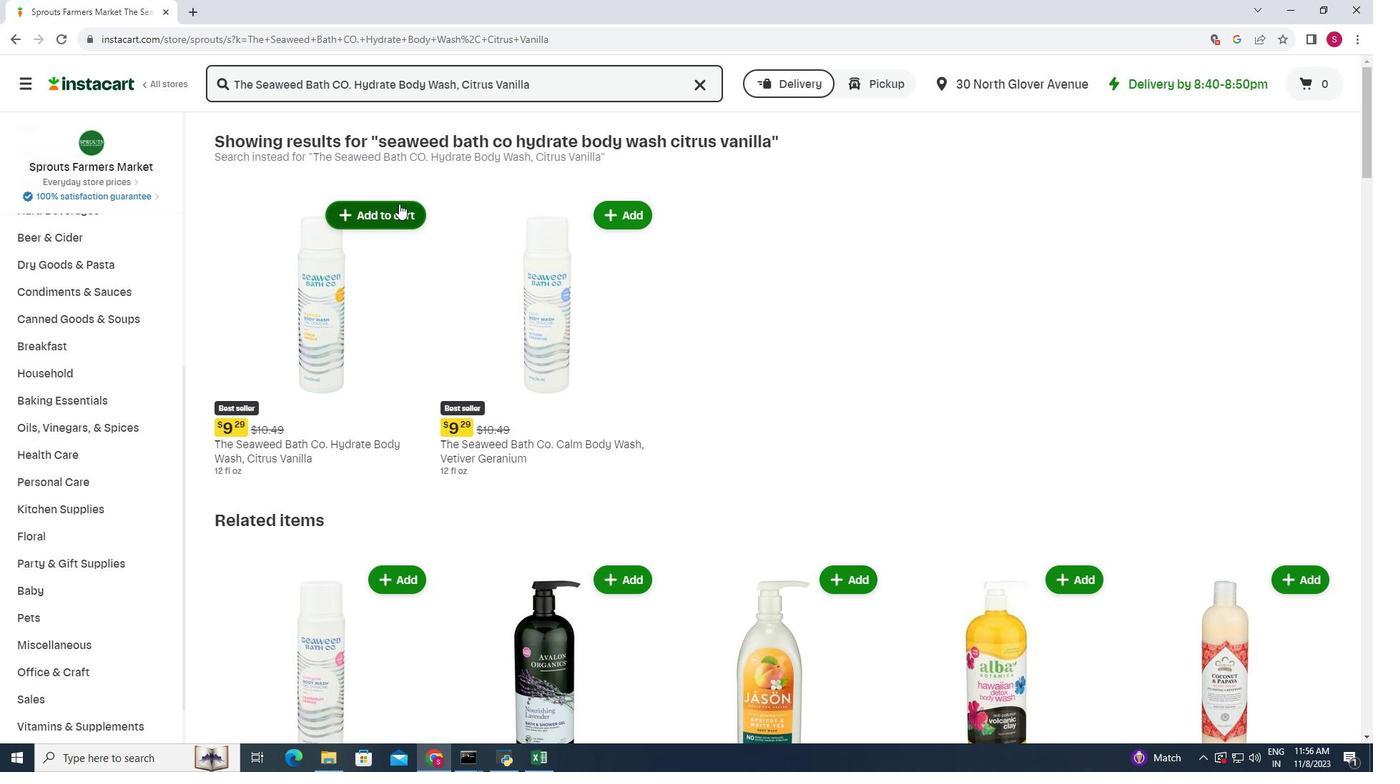
Action: Mouse pressed left at (399, 203)
Screenshot: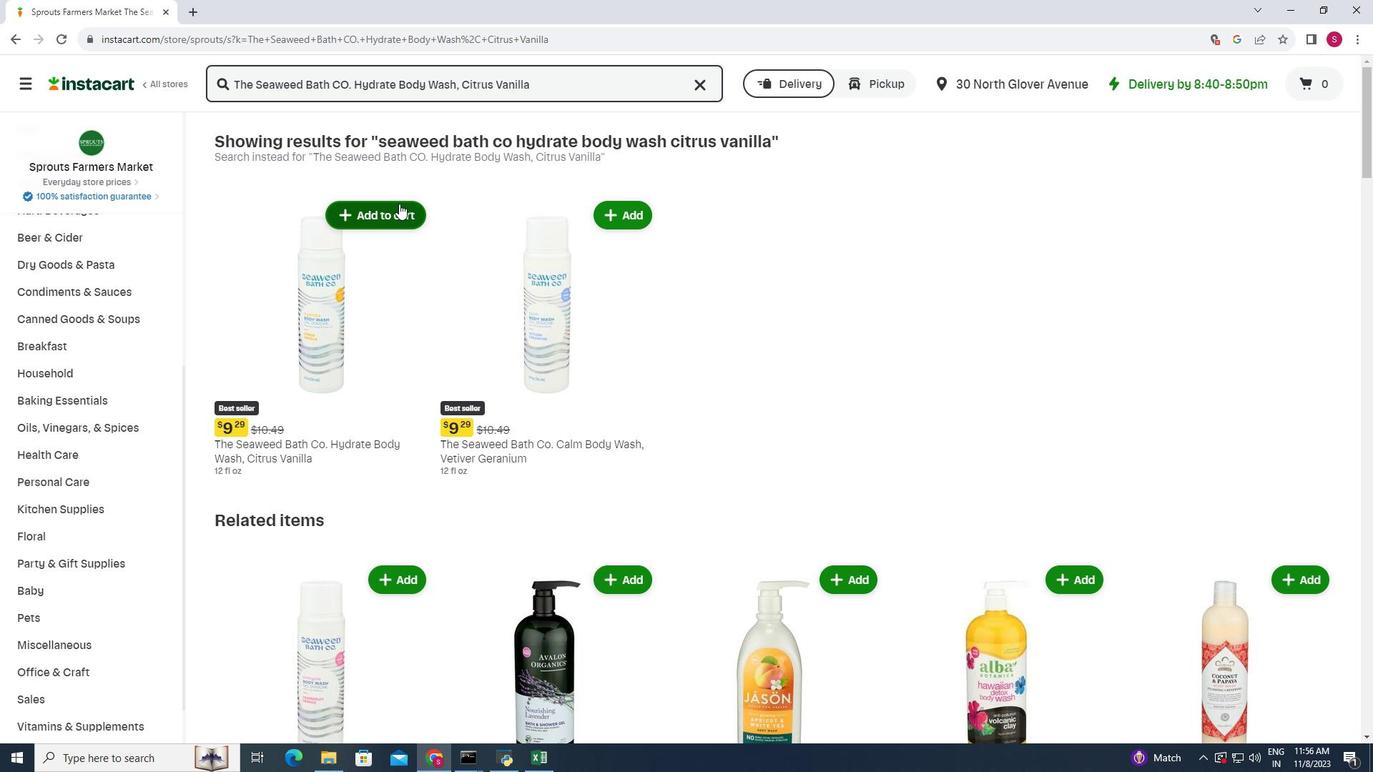 
Action: Mouse moved to (517, 180)
Screenshot: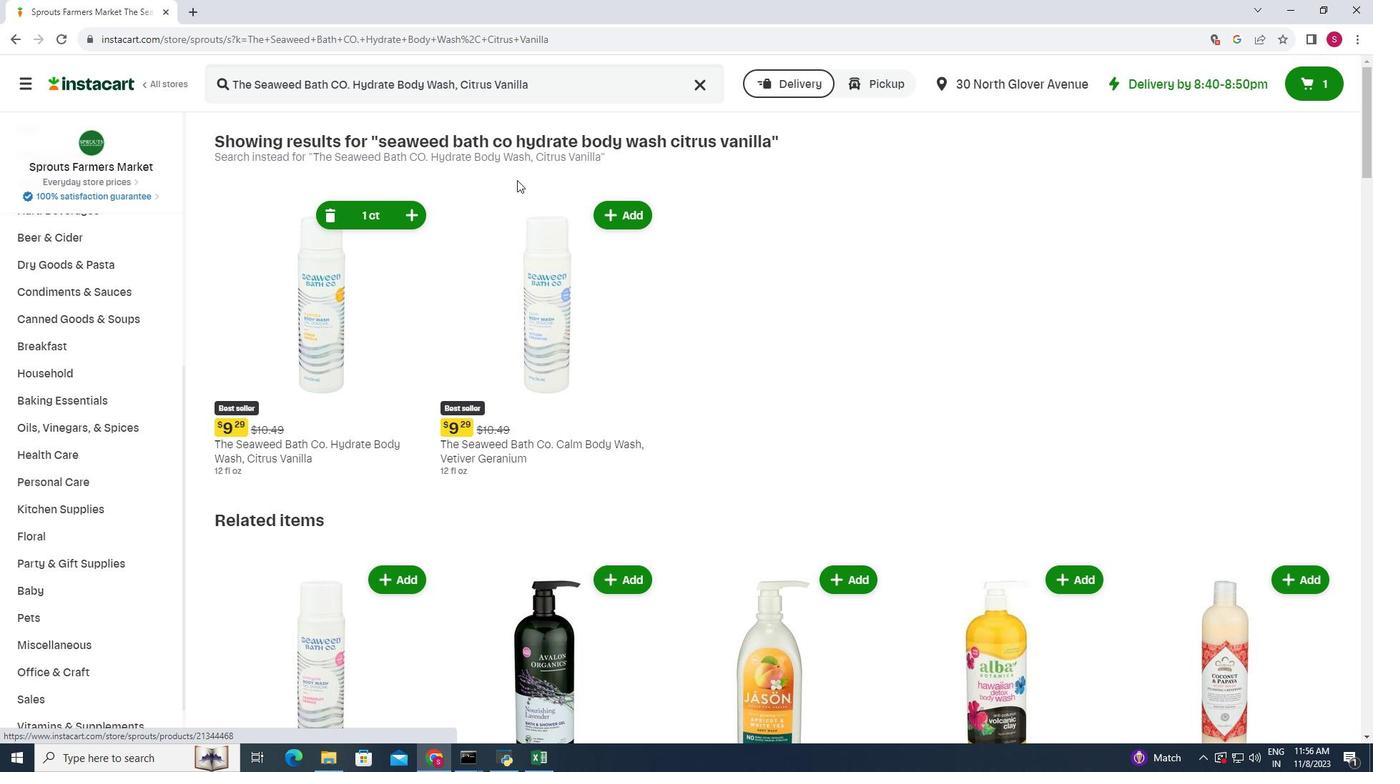 
